 Task: Change object animations to fly in  from right.
Action: Mouse moved to (502, 88)
Screenshot: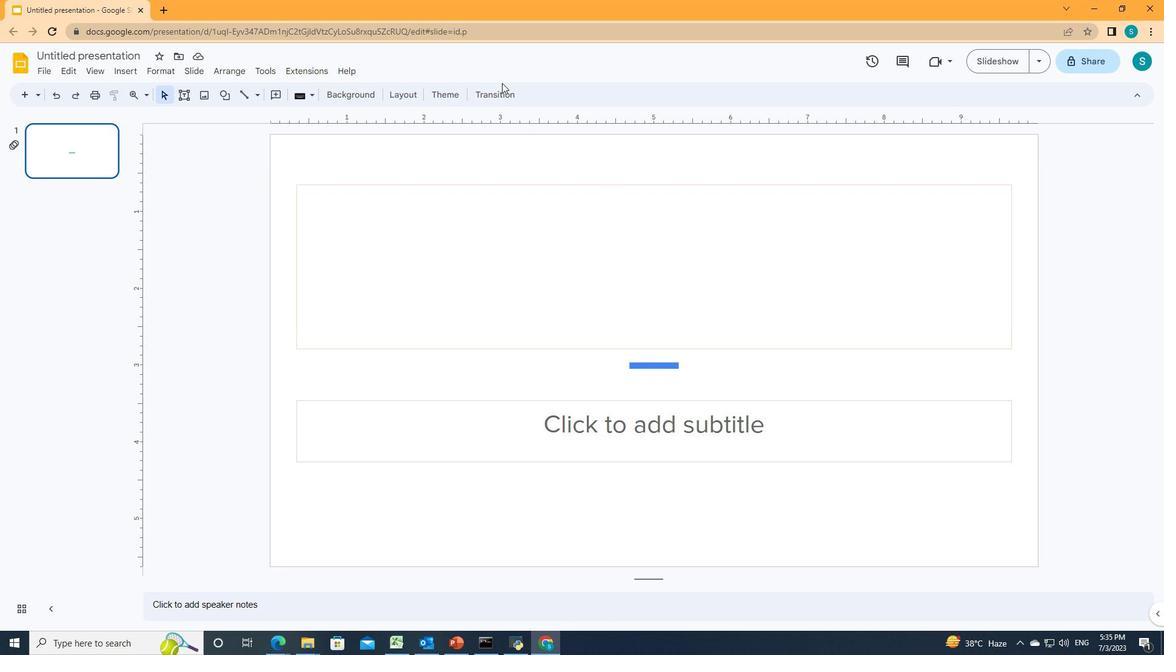 
Action: Mouse pressed left at (502, 88)
Screenshot: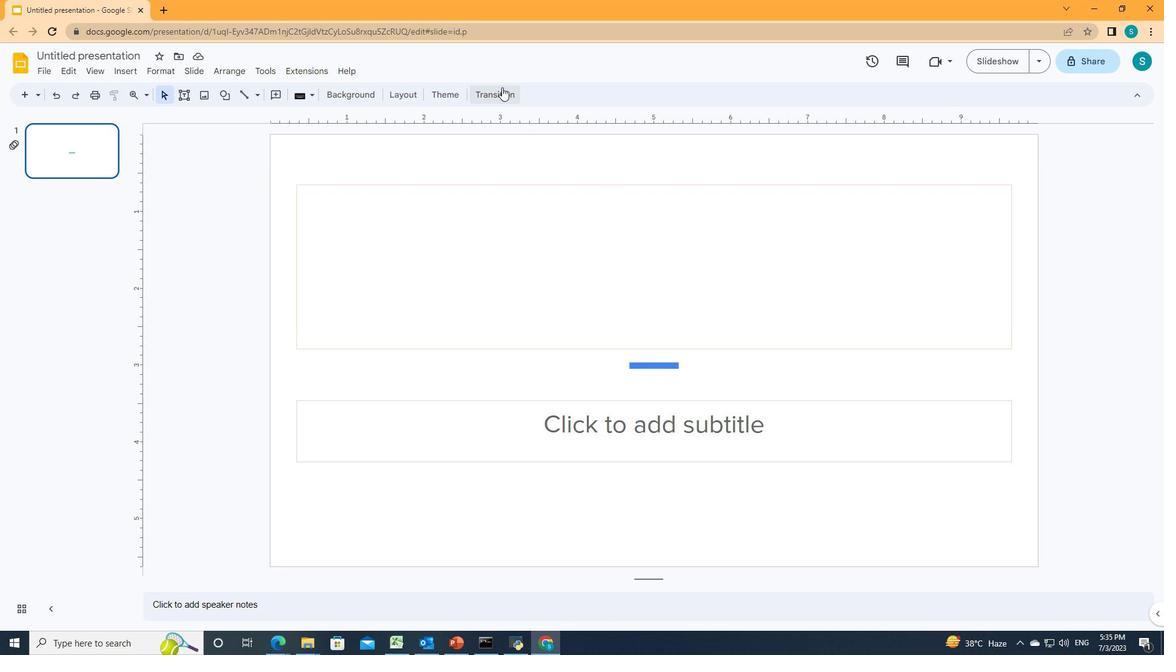 
Action: Mouse moved to (1040, 353)
Screenshot: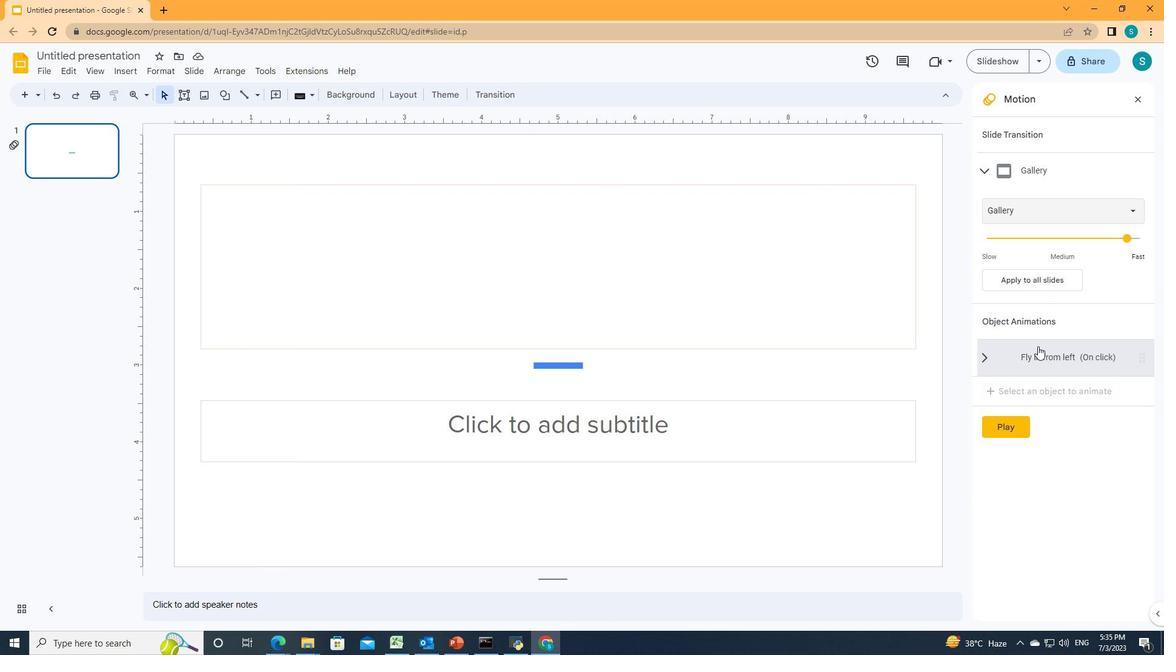 
Action: Mouse pressed left at (1040, 353)
Screenshot: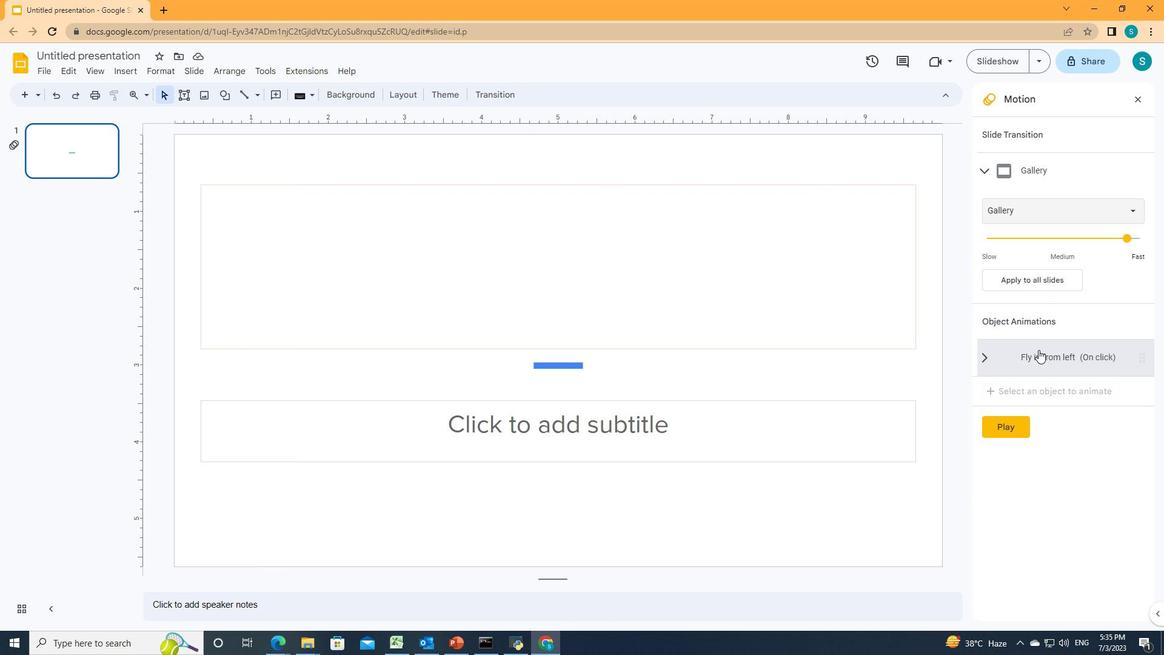 
Action: Mouse moved to (1049, 280)
Screenshot: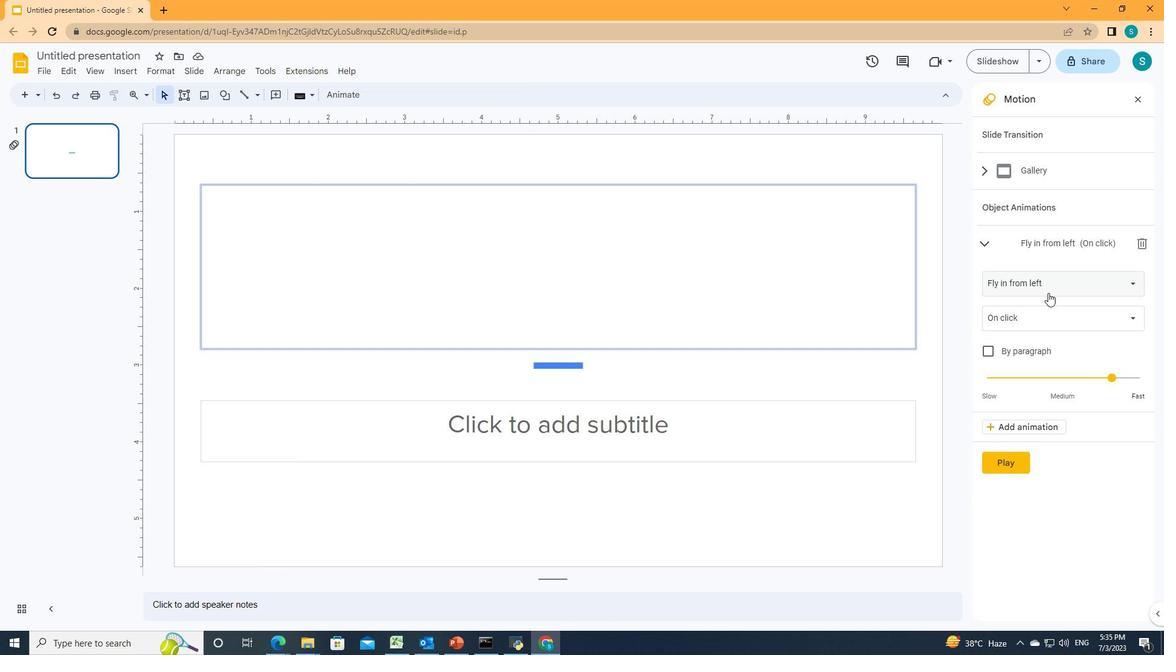 
Action: Mouse pressed left at (1049, 280)
Screenshot: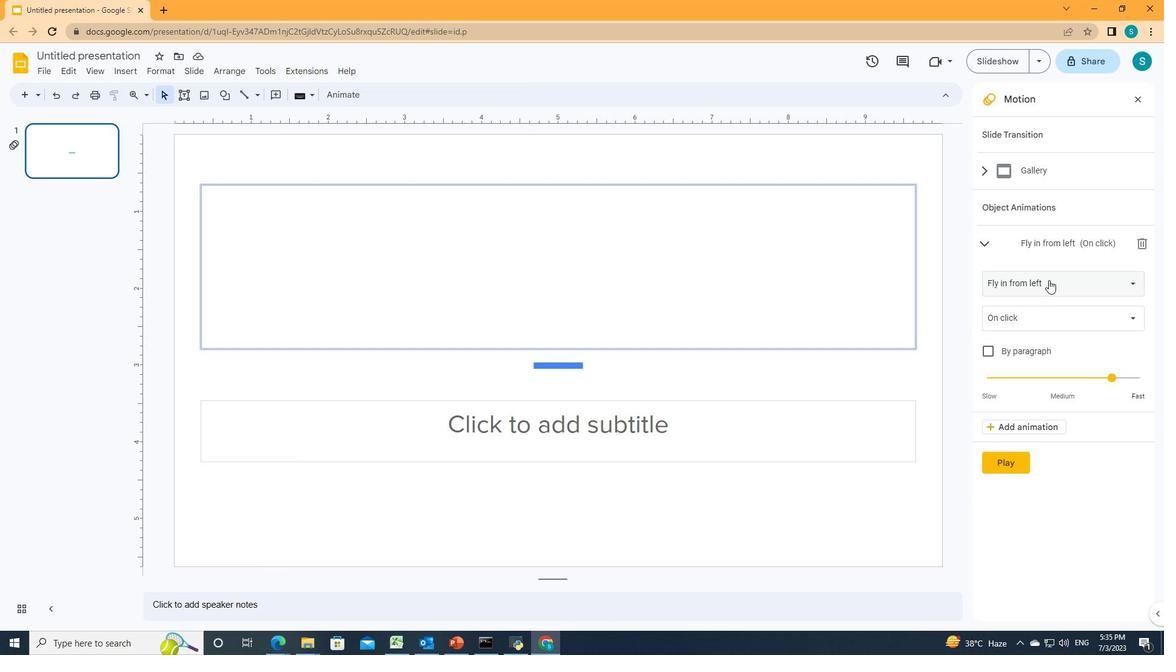 
Action: Mouse moved to (1037, 405)
Screenshot: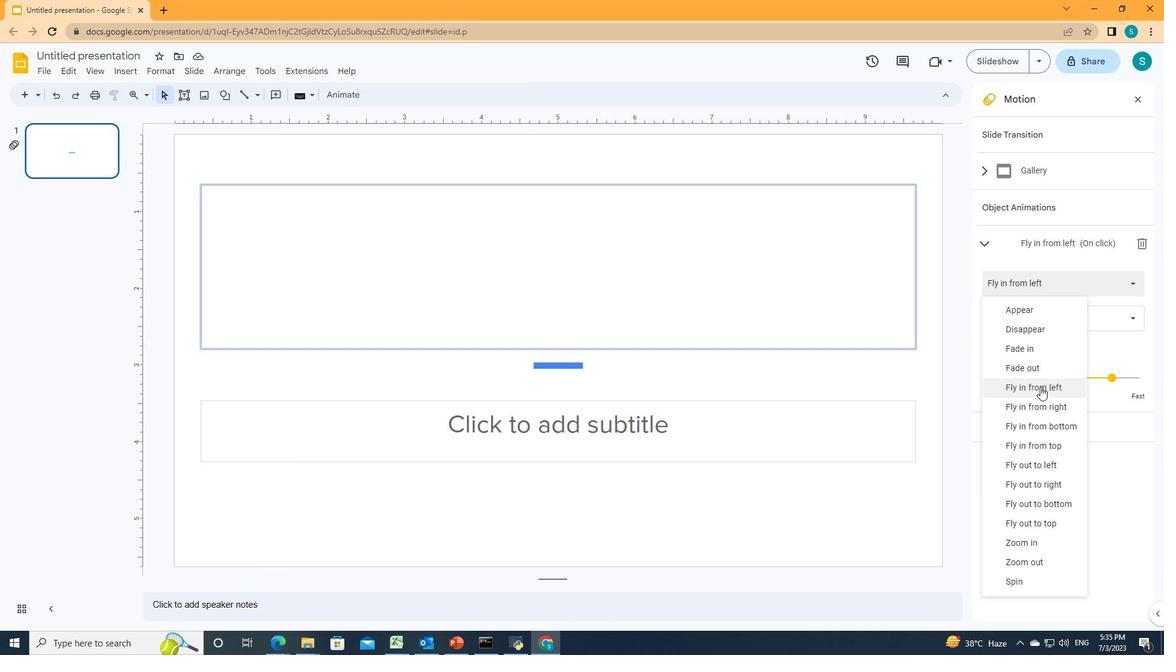 
Action: Mouse pressed left at (1037, 405)
Screenshot: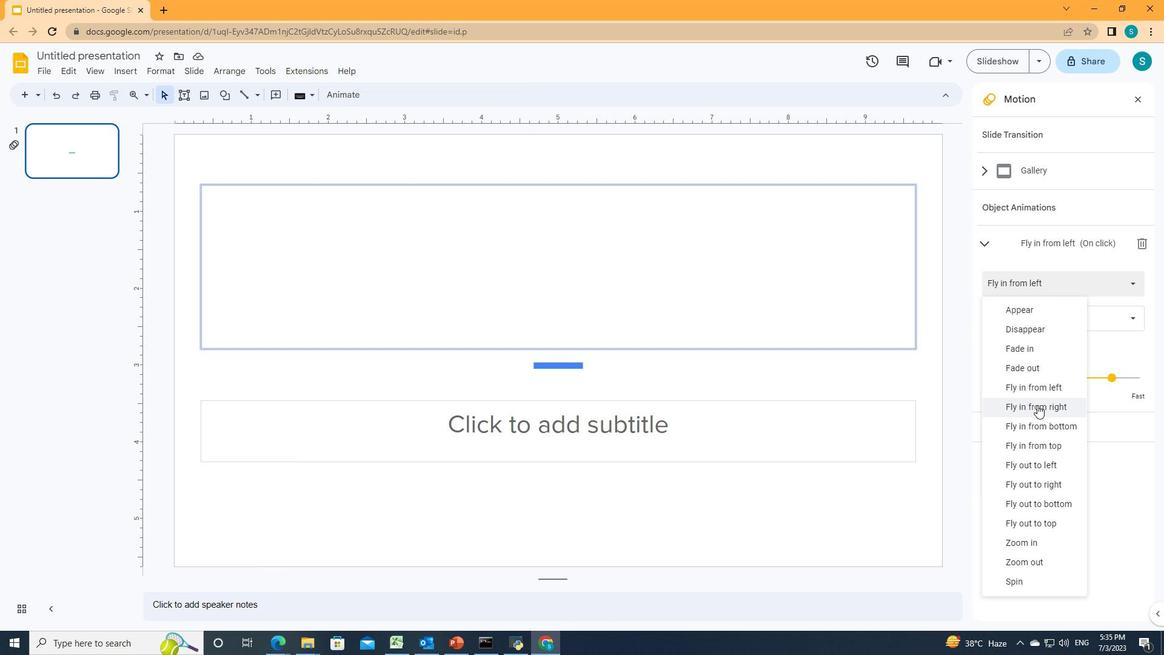 
